Task: Set up a custom toolbar layout with specific tools for a specialized workflow.
Action: Mouse moved to (92, 27)
Screenshot: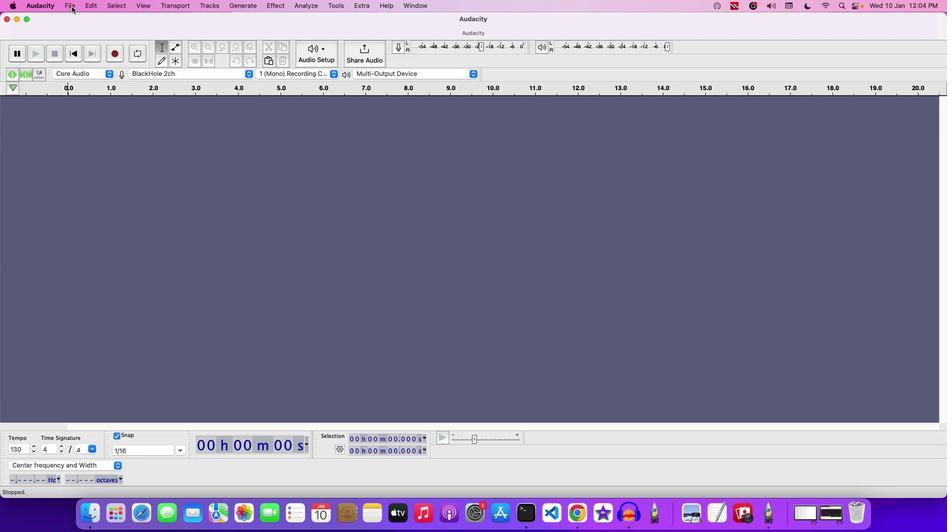 
Action: Mouse pressed left at (92, 27)
Screenshot: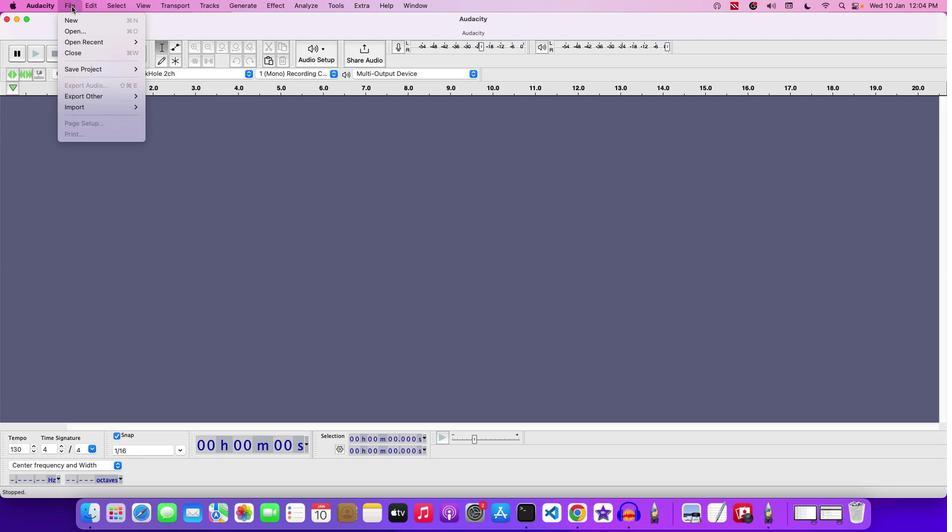 
Action: Mouse moved to (101, 51)
Screenshot: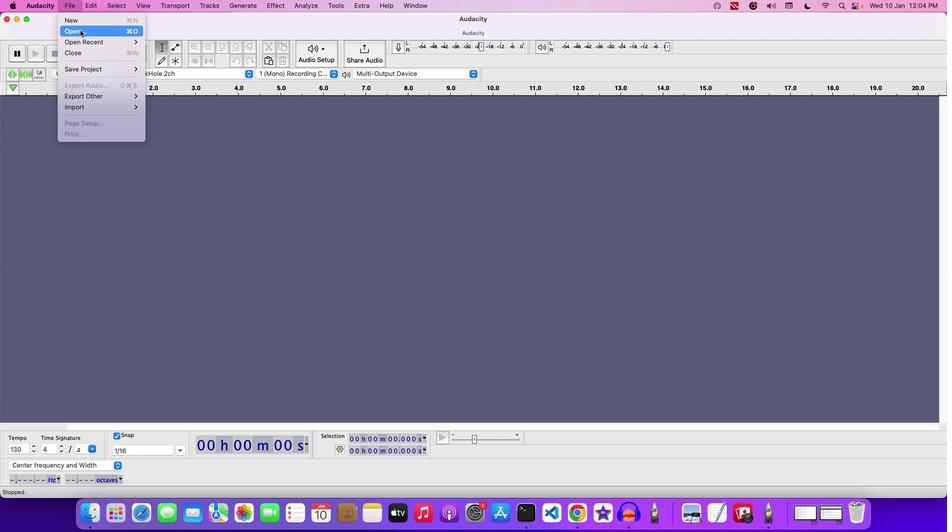 
Action: Mouse pressed left at (101, 51)
Screenshot: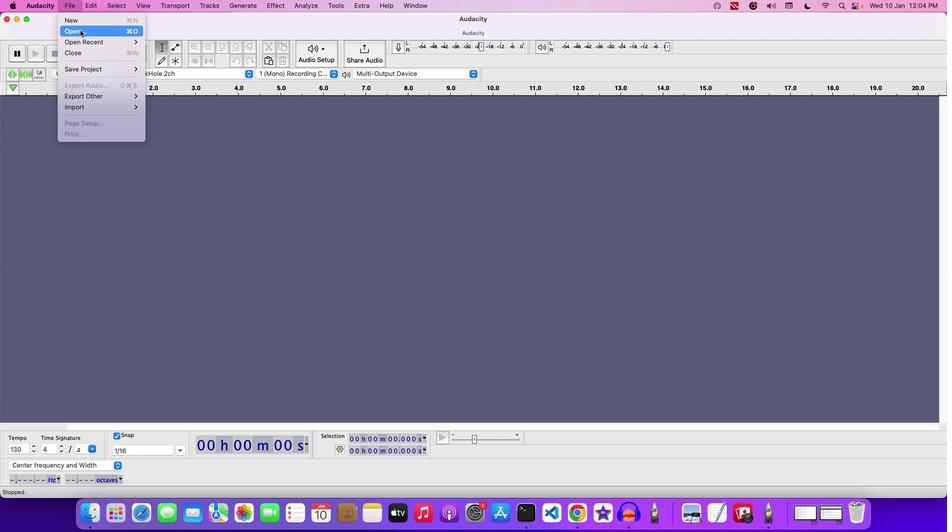 
Action: Mouse moved to (518, 133)
Screenshot: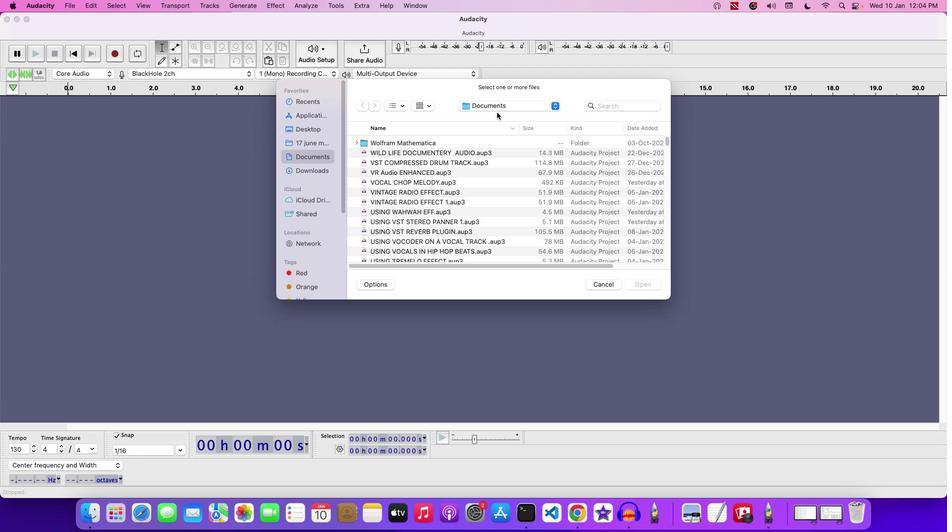 
Action: Mouse pressed left at (518, 133)
Screenshot: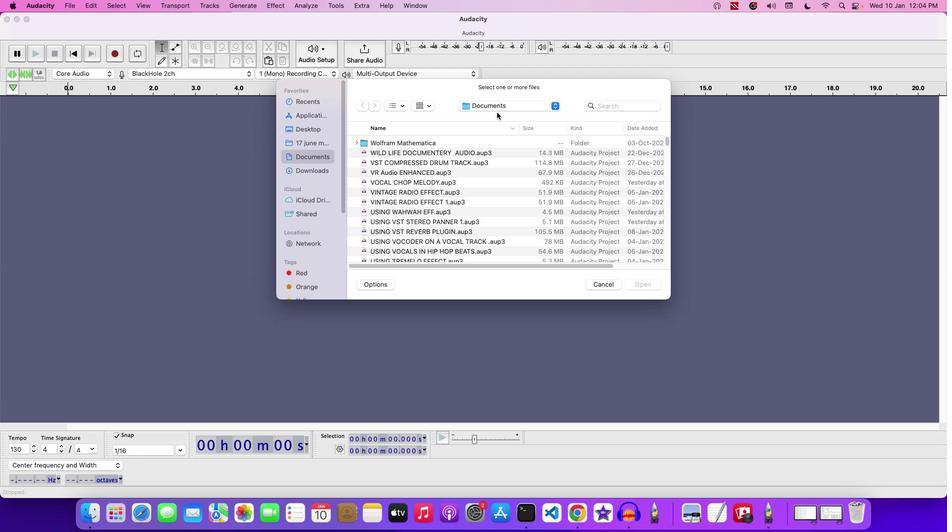 
Action: Mouse moved to (523, 128)
Screenshot: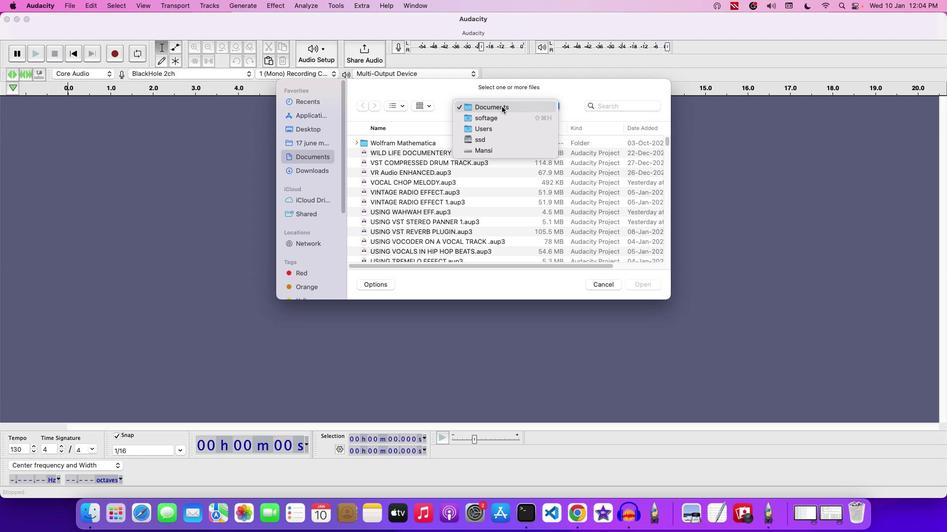 
Action: Mouse pressed left at (523, 128)
Screenshot: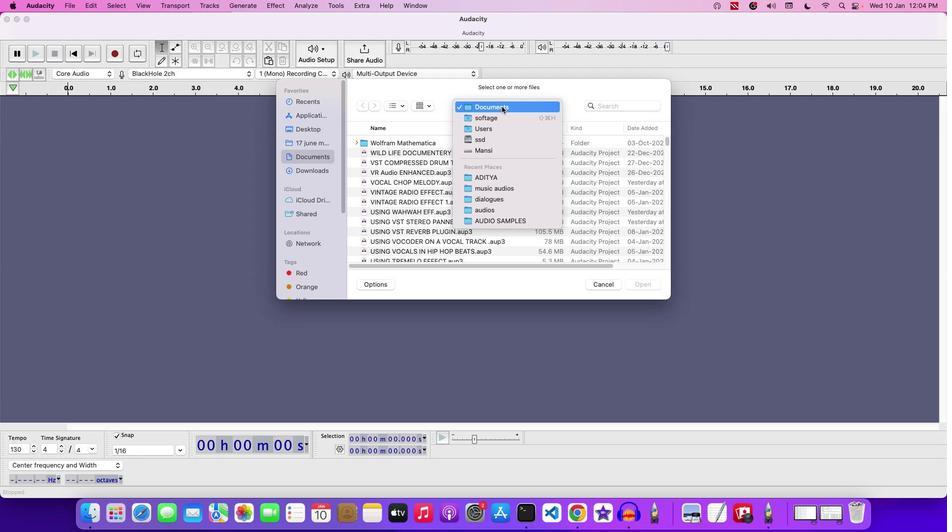 
Action: Mouse moved to (520, 213)
Screenshot: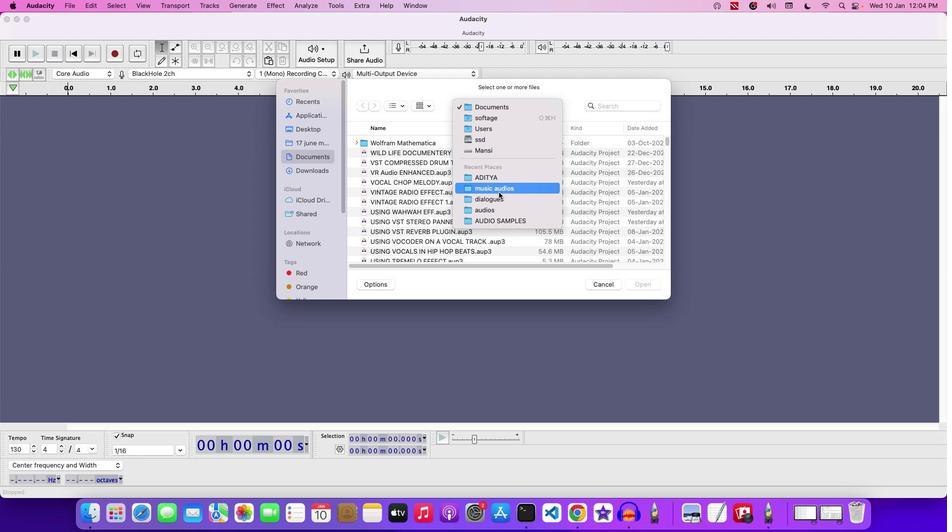 
Action: Mouse pressed left at (520, 213)
Screenshot: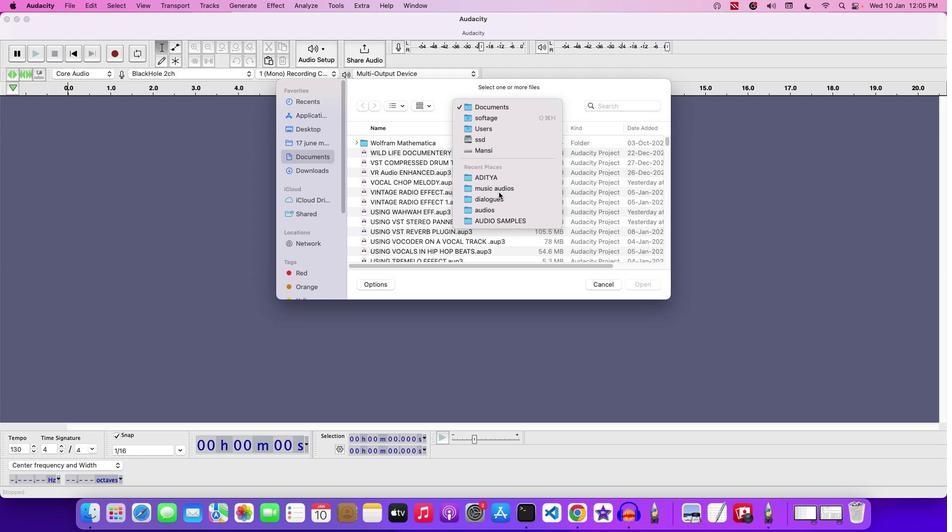 
Action: Mouse moved to (454, 172)
Screenshot: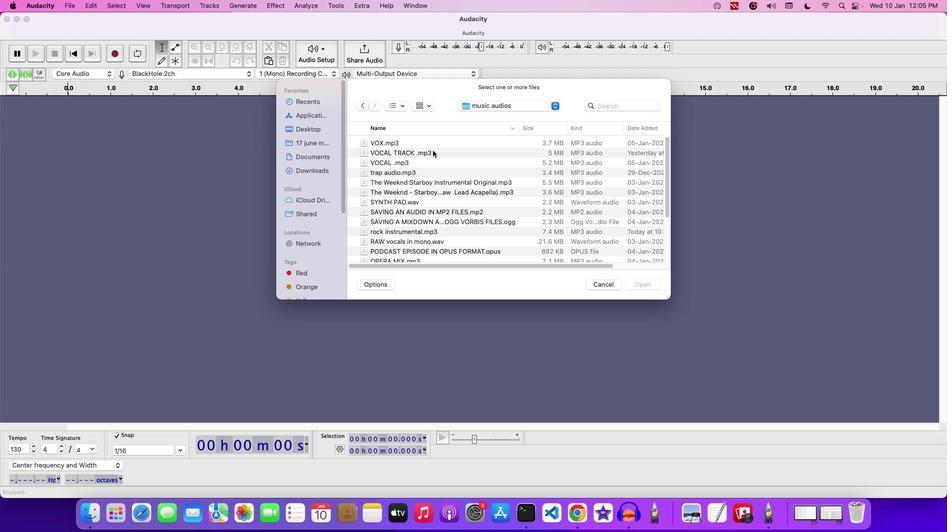 
Action: Mouse pressed left at (454, 172)
Screenshot: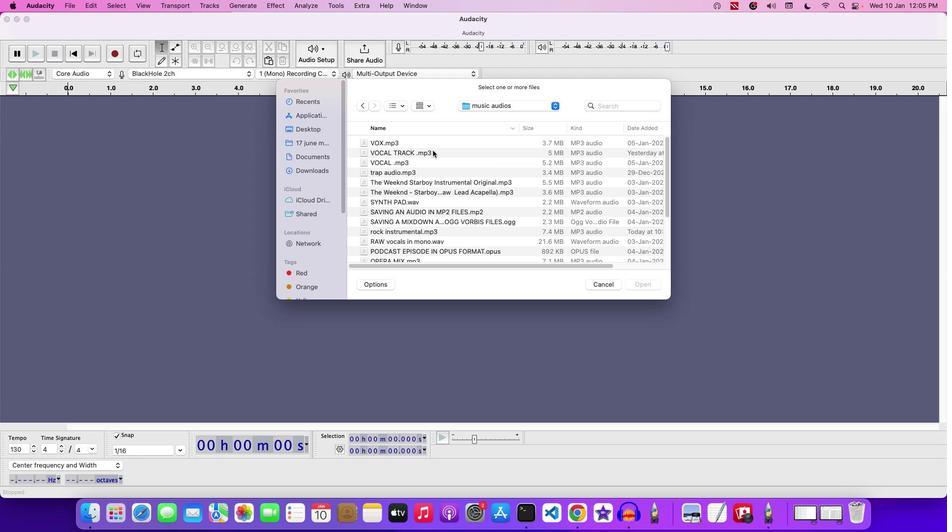 
Action: Mouse moved to (432, 222)
Screenshot: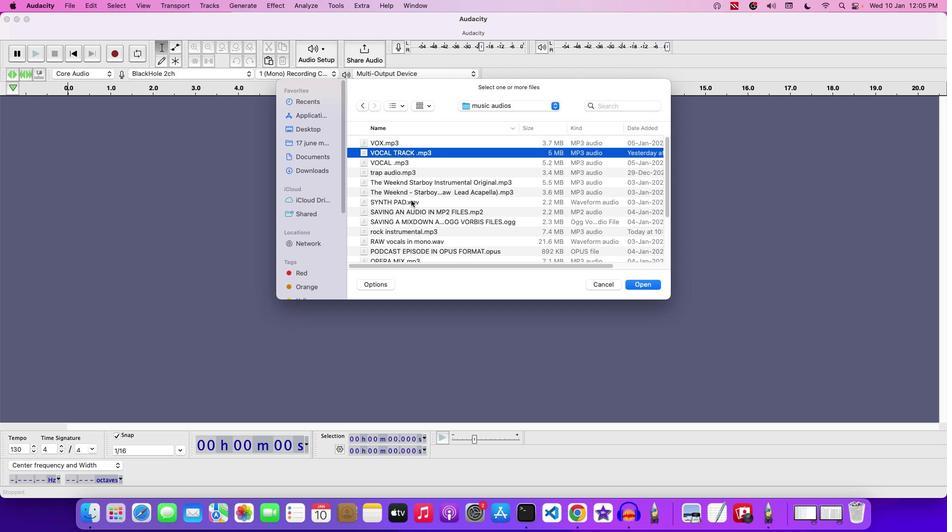 
Action: Mouse pressed left at (432, 222)
Screenshot: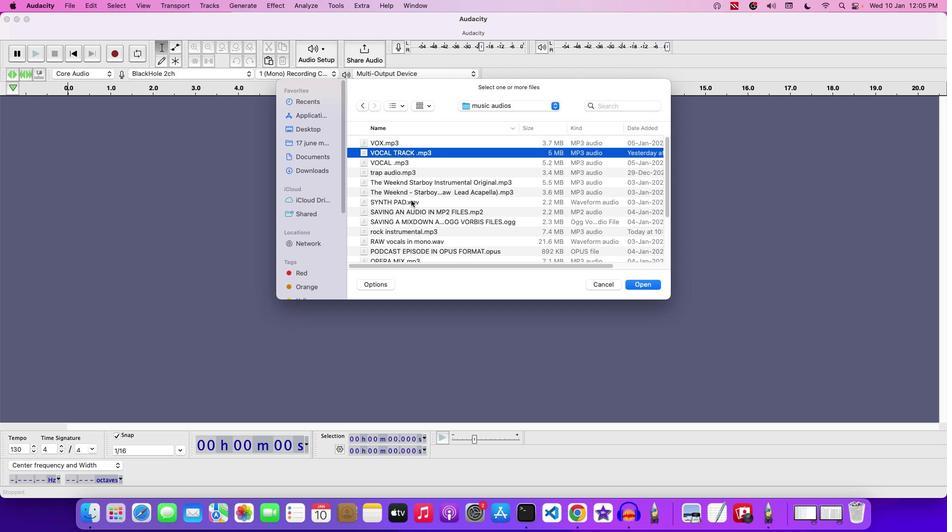 
Action: Mouse moved to (432, 222)
Screenshot: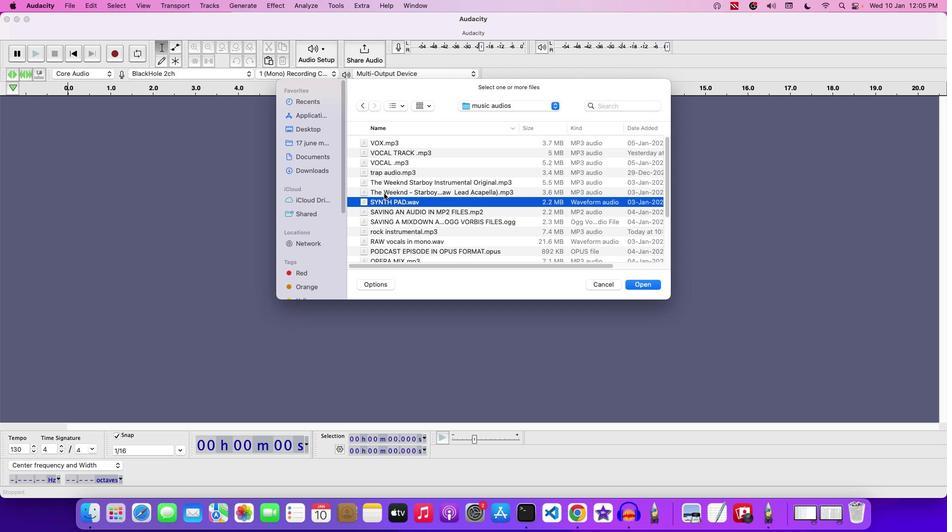 
Action: Mouse pressed left at (432, 222)
Screenshot: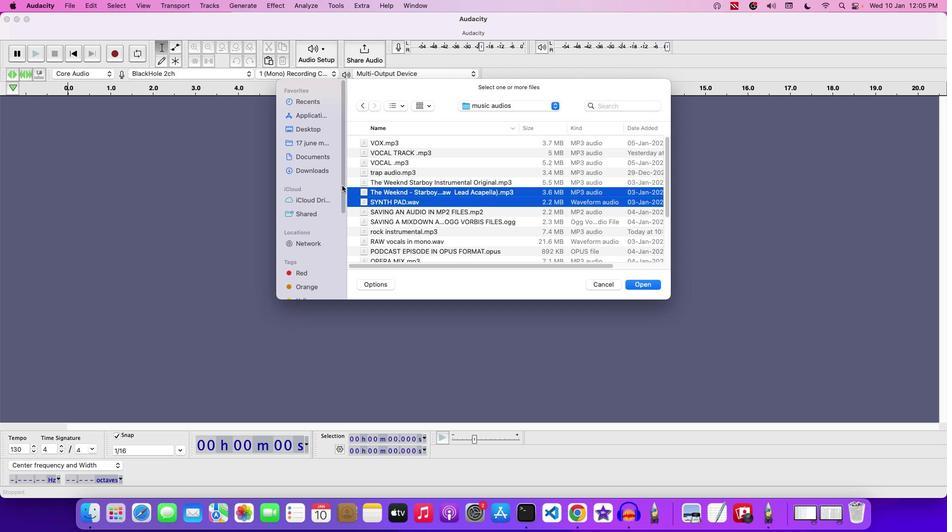 
Action: Mouse moved to (408, 226)
Screenshot: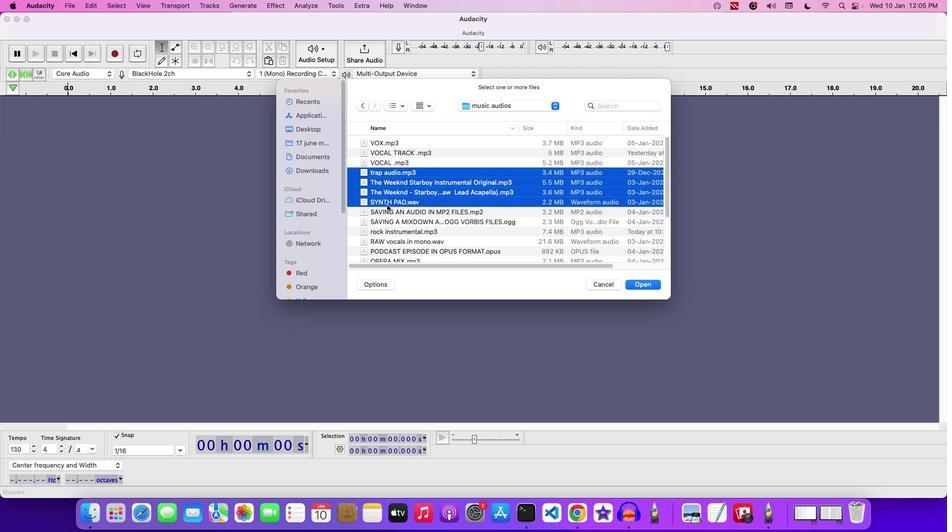 
Action: Mouse pressed left at (408, 226)
Screenshot: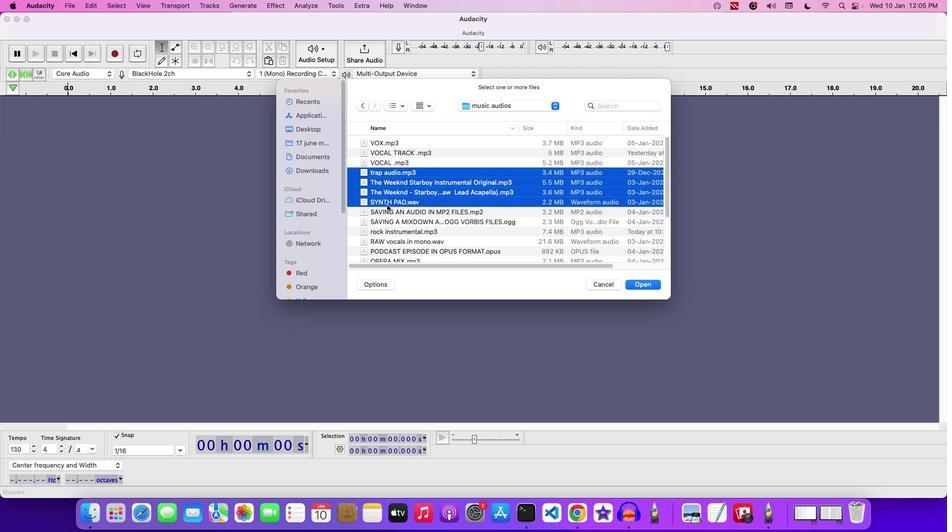
Action: Mouse moved to (425, 226)
Screenshot: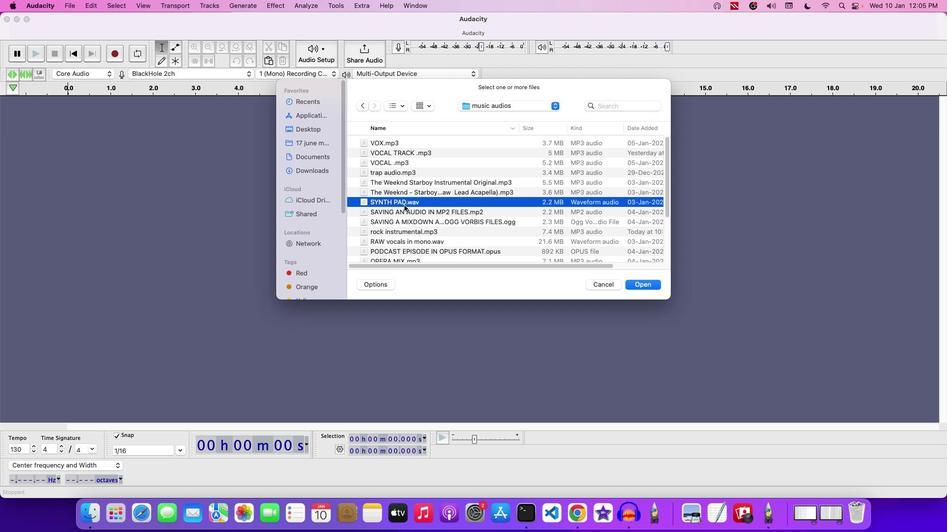 
Action: Mouse pressed left at (425, 226)
Screenshot: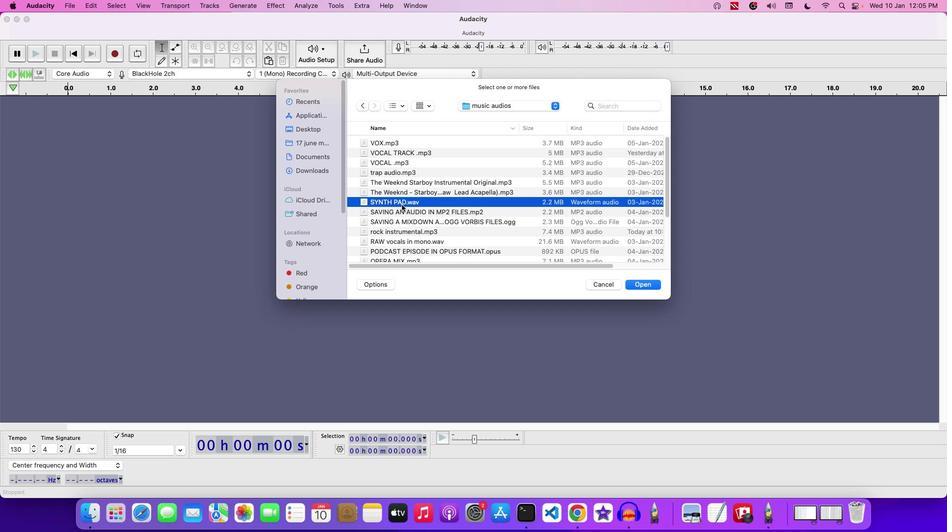 
Action: Mouse moved to (617, 308)
Screenshot: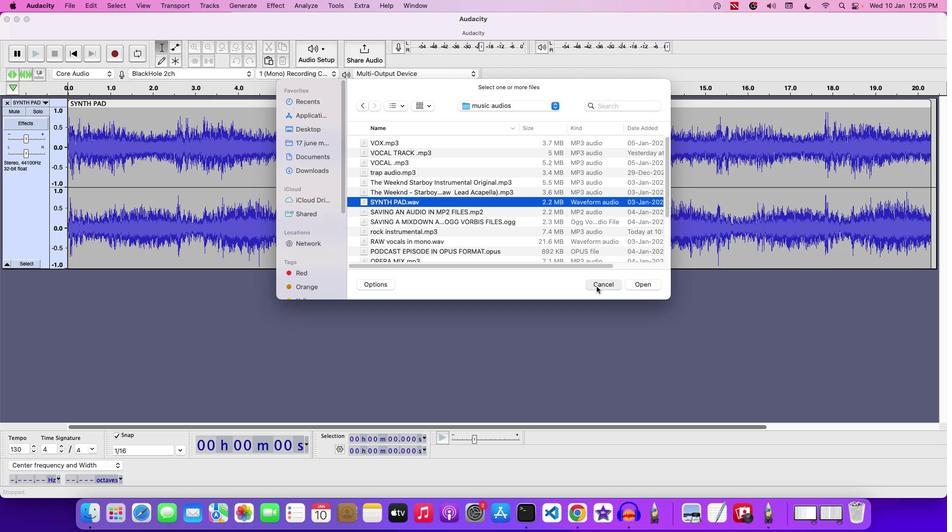 
Action: Mouse pressed left at (617, 308)
Screenshot: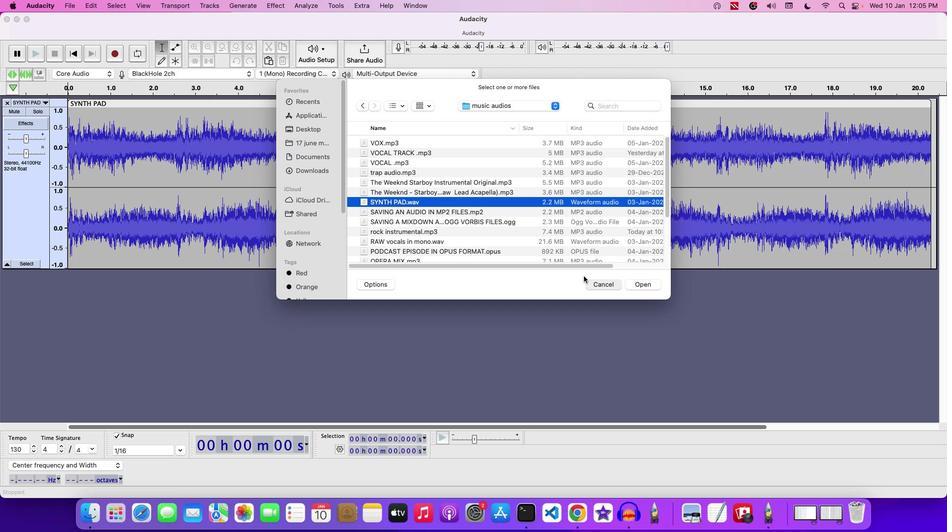 
Action: Mouse moved to (58, 76)
Screenshot: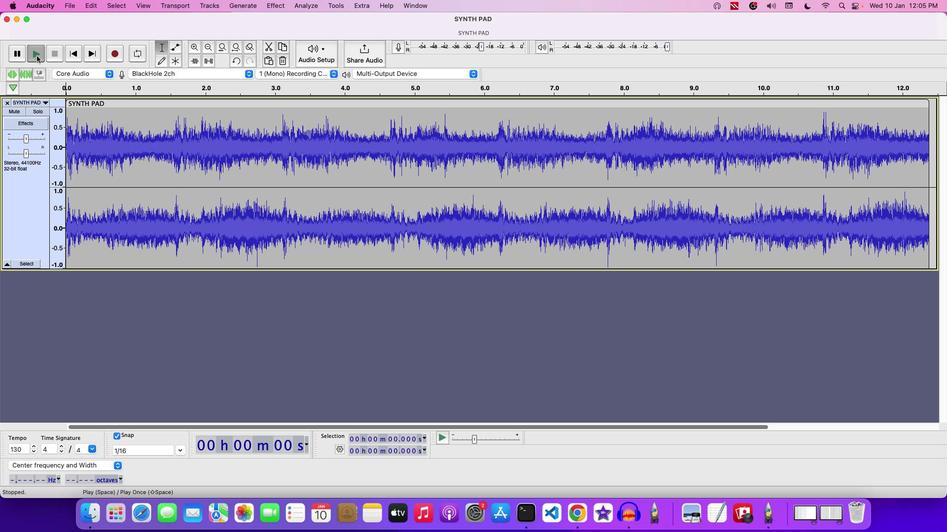 
Action: Mouse pressed left at (58, 76)
Screenshot: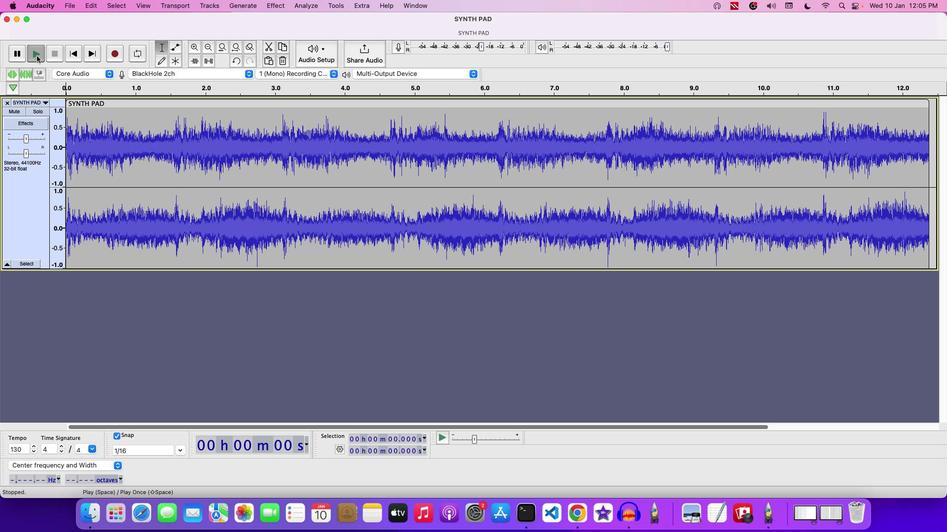 
Action: Mouse moved to (47, 160)
Screenshot: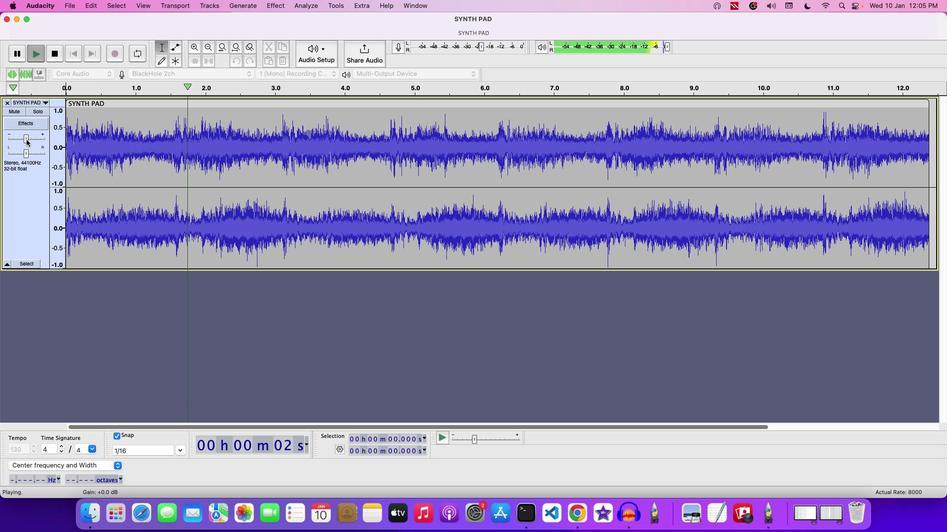 
Action: Mouse pressed left at (47, 160)
Screenshot: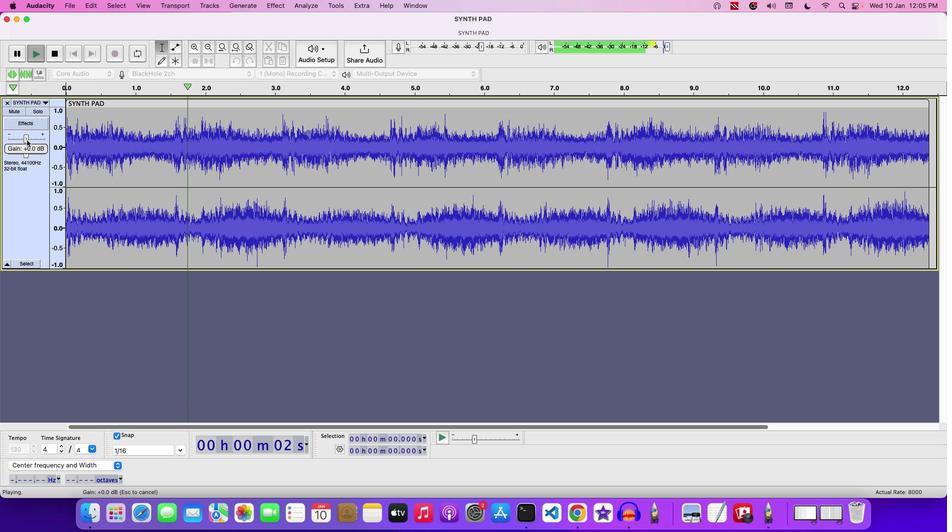 
Action: Mouse moved to (37, 75)
Screenshot: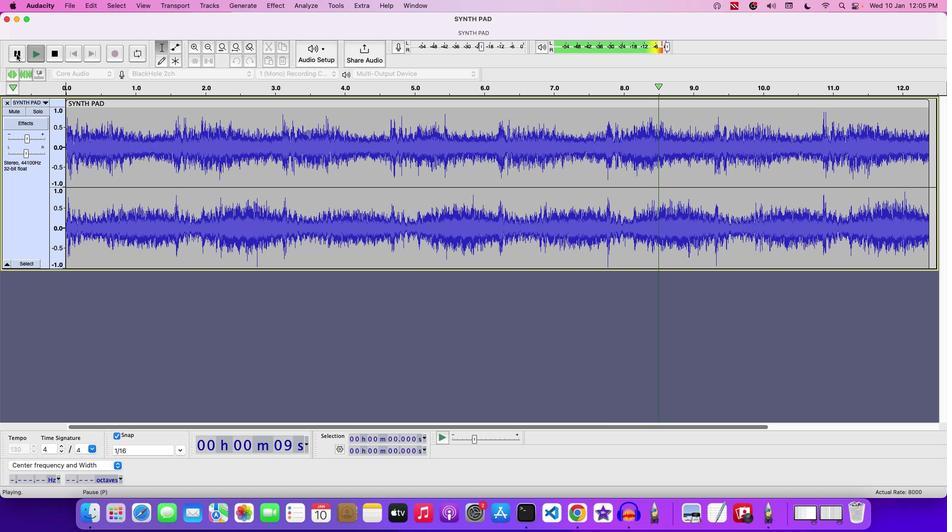 
Action: Mouse pressed left at (37, 75)
Screenshot: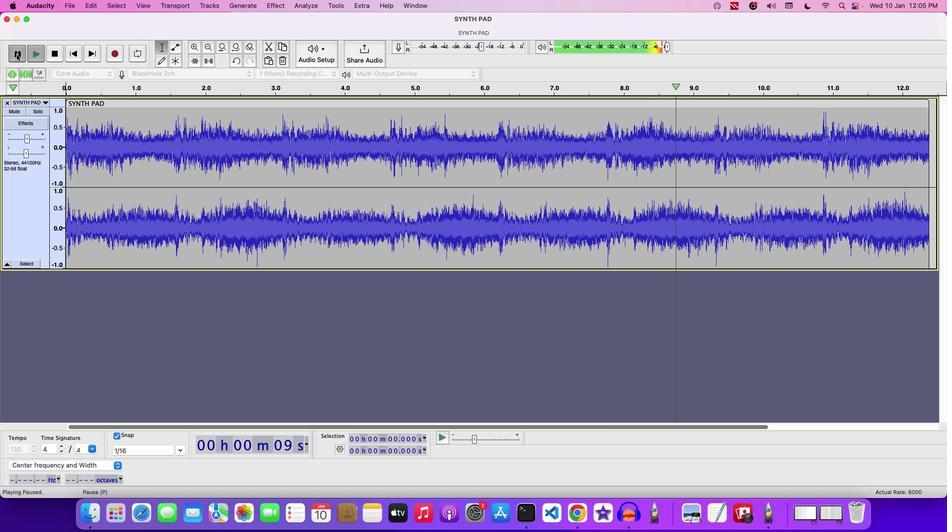 
Action: Mouse moved to (222, 52)
Screenshot: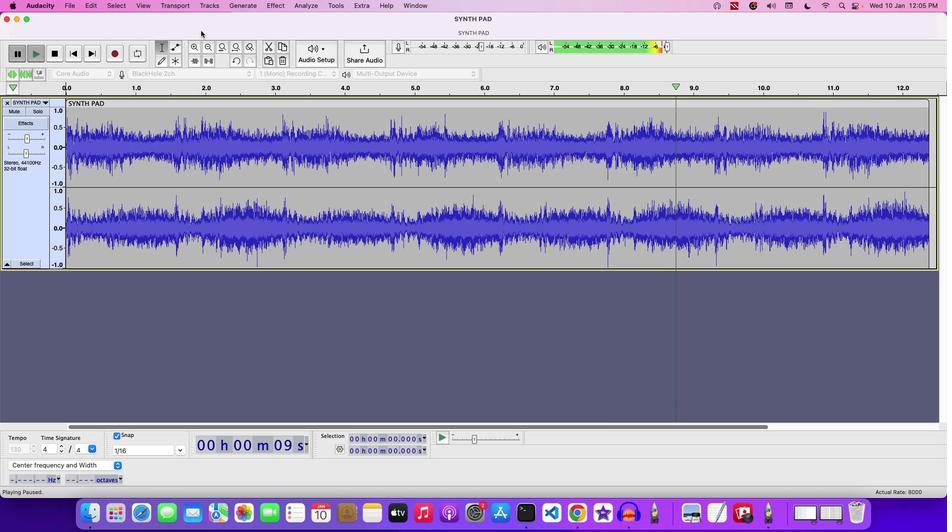 
Action: Mouse pressed left at (222, 52)
Screenshot: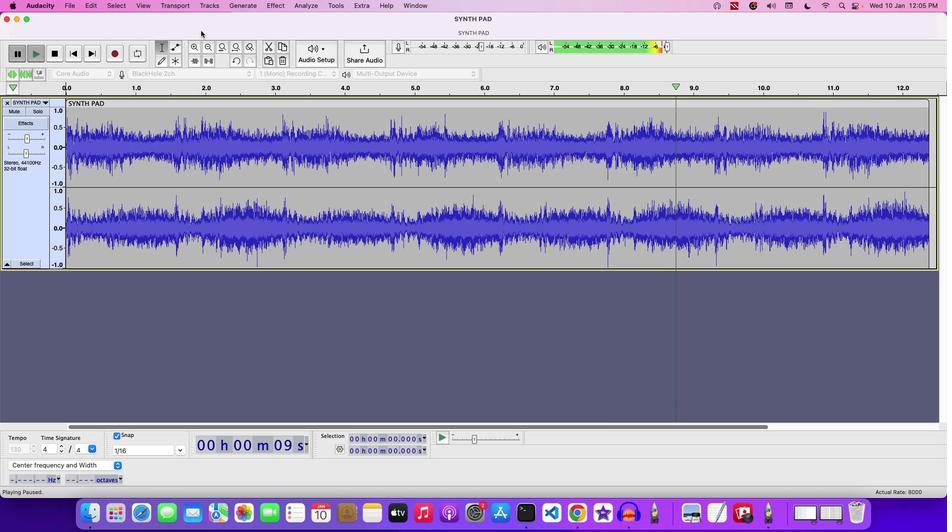 
Action: Mouse moved to (161, 30)
Screenshot: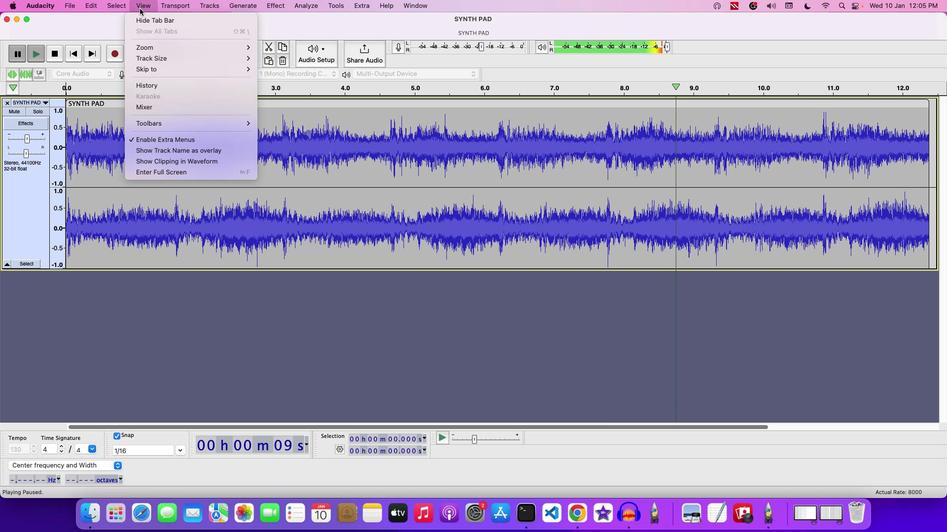 
Action: Mouse pressed left at (161, 30)
Screenshot: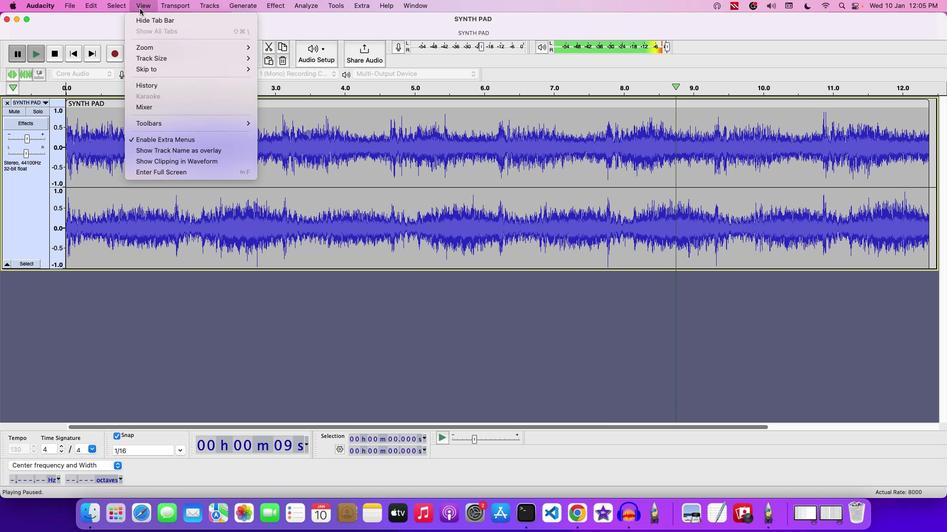 
Action: Mouse moved to (322, 227)
Screenshot: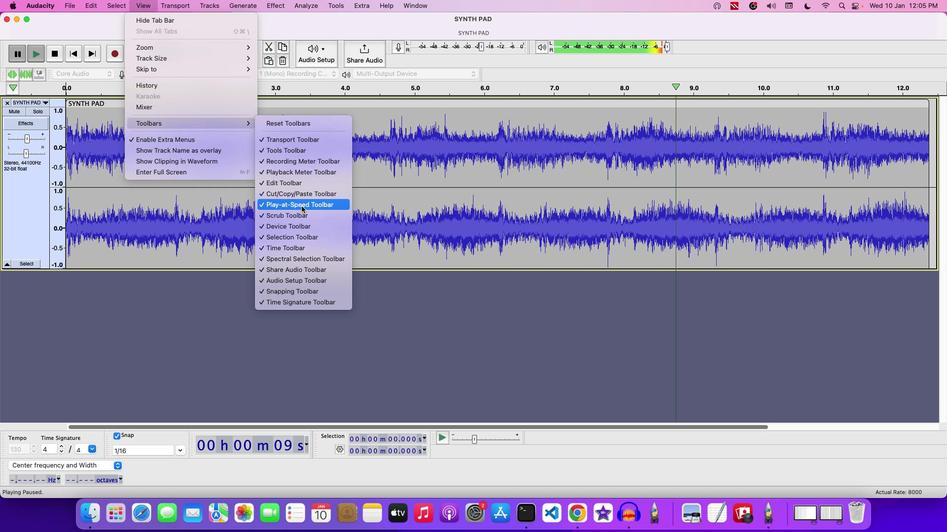 
Action: Mouse pressed left at (322, 227)
Screenshot: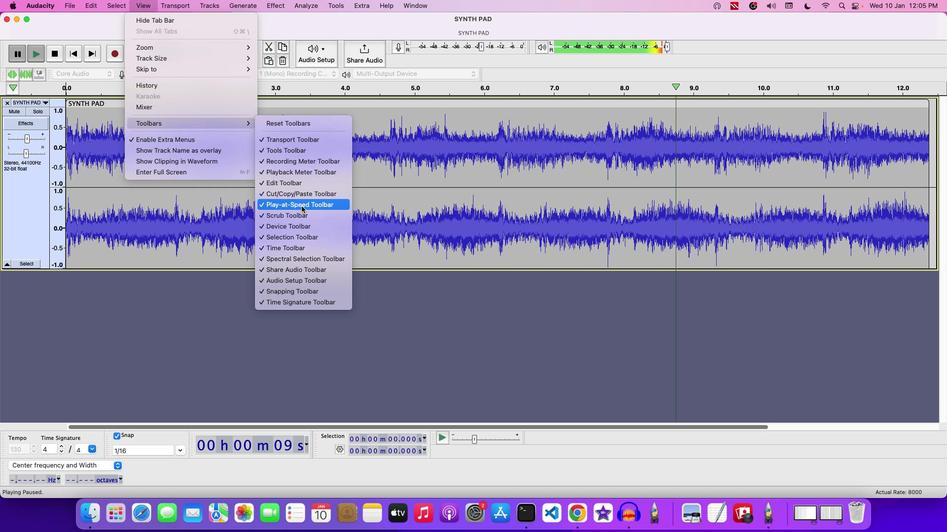 
Action: Mouse moved to (311, 76)
Screenshot: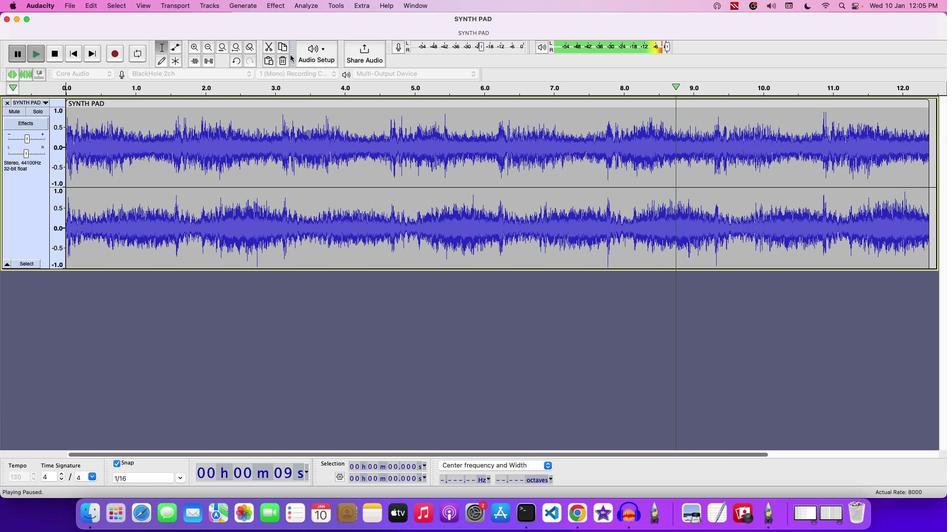 
Action: Mouse pressed left at (311, 76)
Screenshot: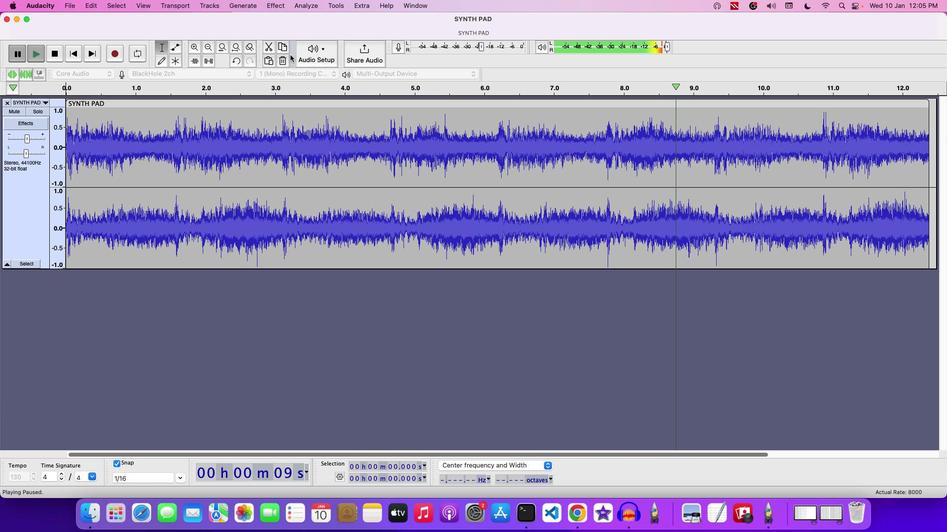 
Action: Mouse moved to (312, 78)
Screenshot: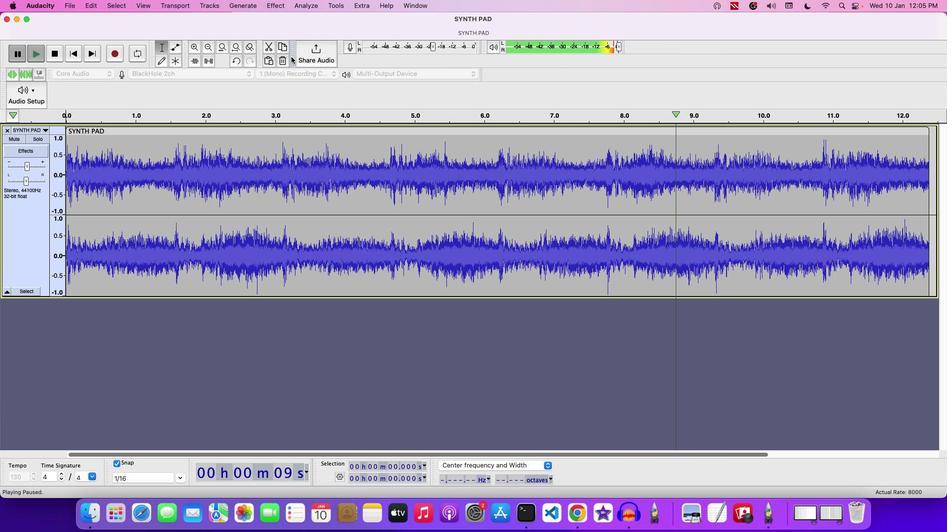
Action: Mouse pressed left at (312, 78)
Screenshot: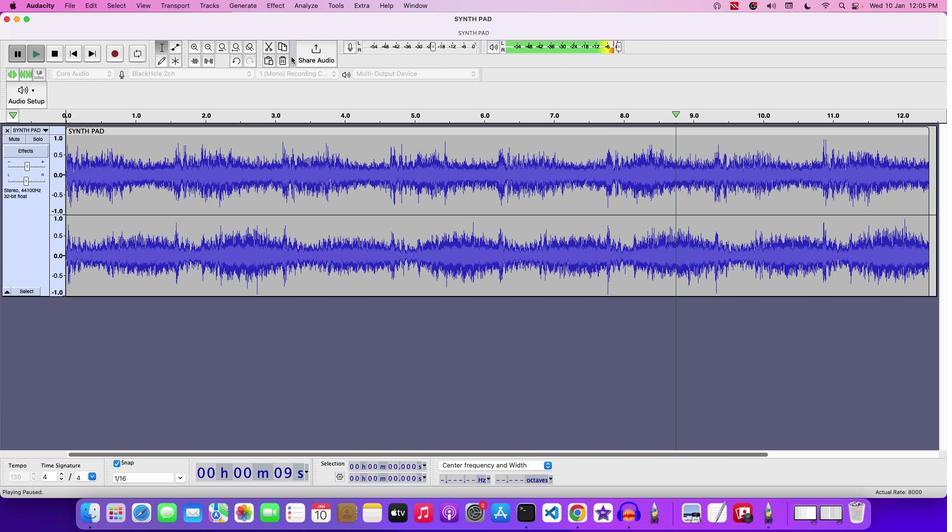 
Action: Mouse moved to (281, 74)
Screenshot: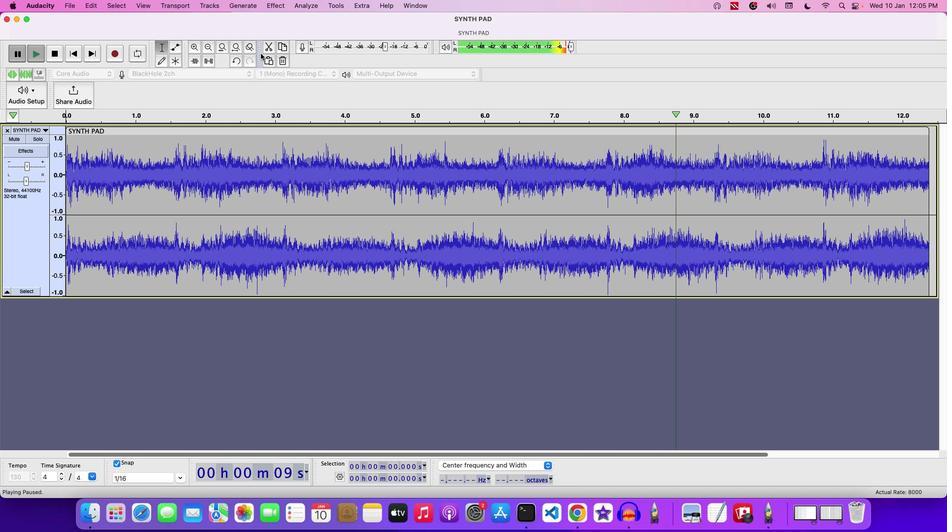 
Action: Mouse pressed left at (281, 74)
Screenshot: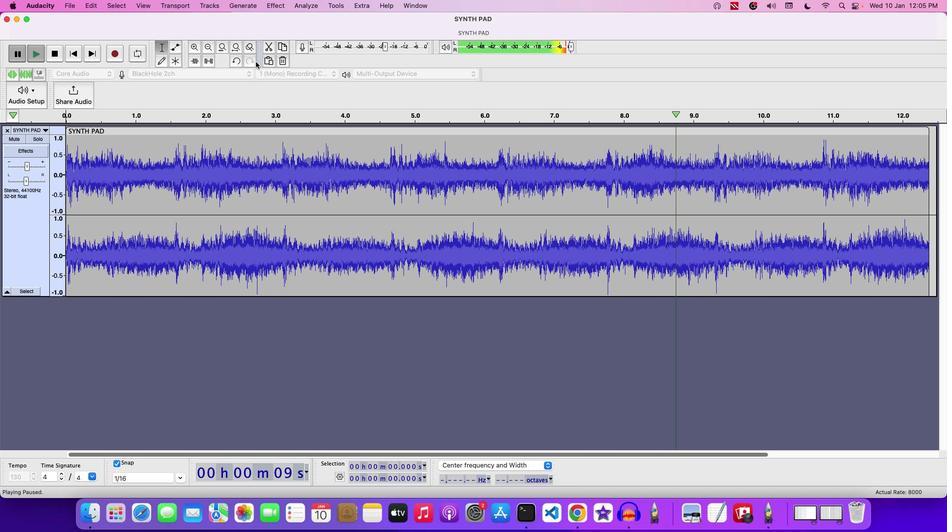 
Action: Mouse moved to (278, 66)
Screenshot: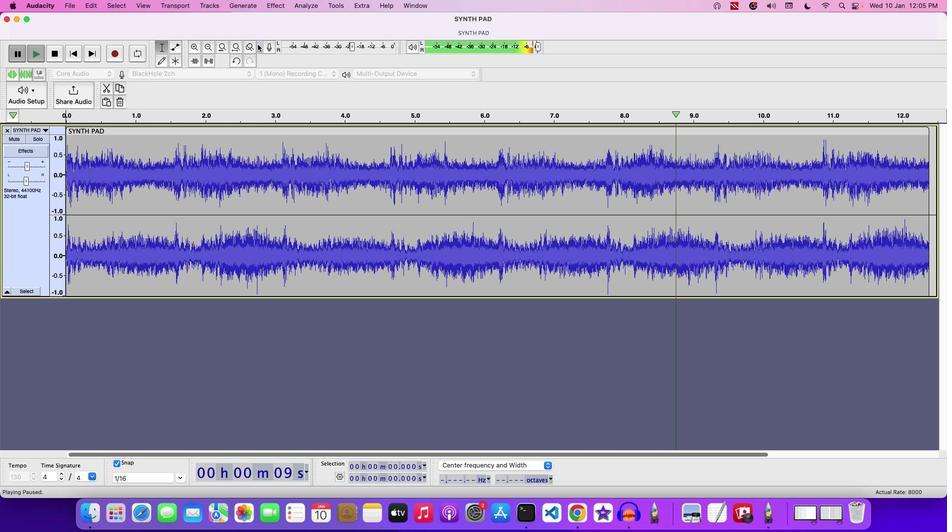
Action: Mouse pressed left at (278, 66)
Screenshot: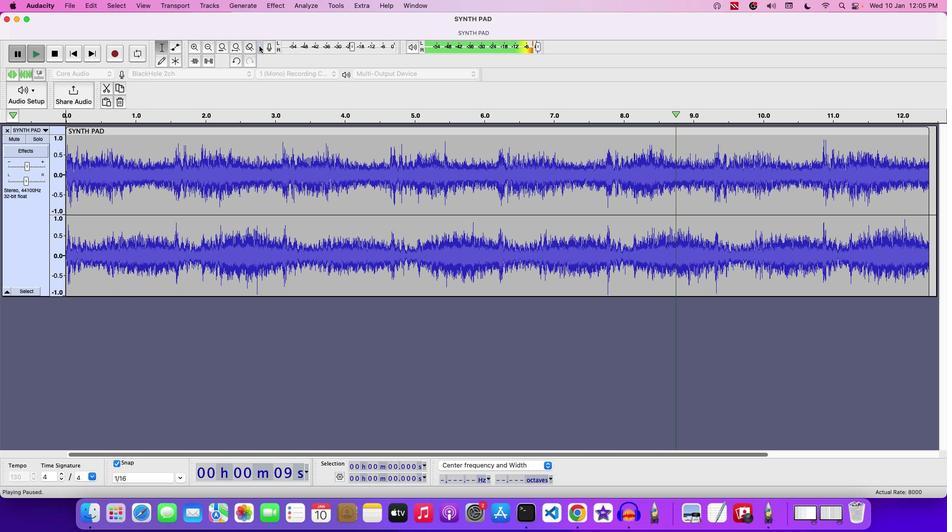 
Action: Mouse moved to (206, 69)
Screenshot: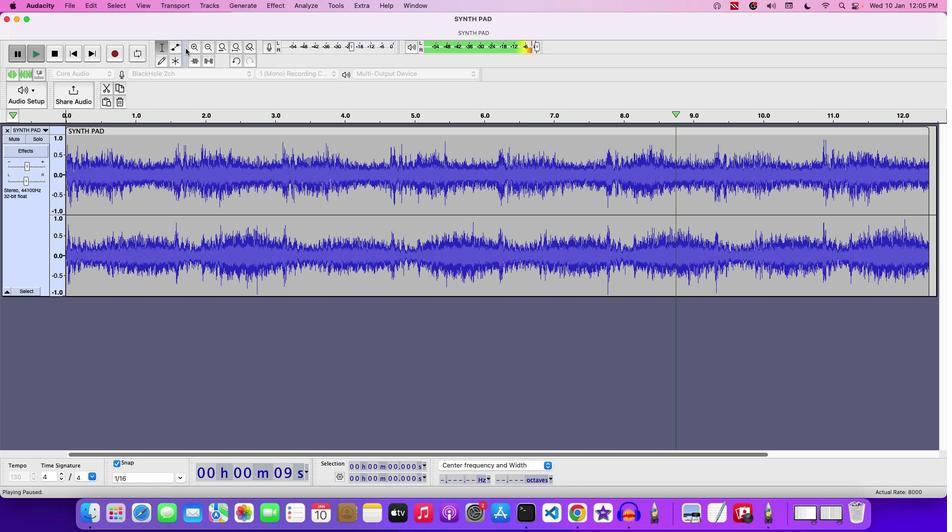 
Action: Mouse pressed left at (206, 69)
Screenshot: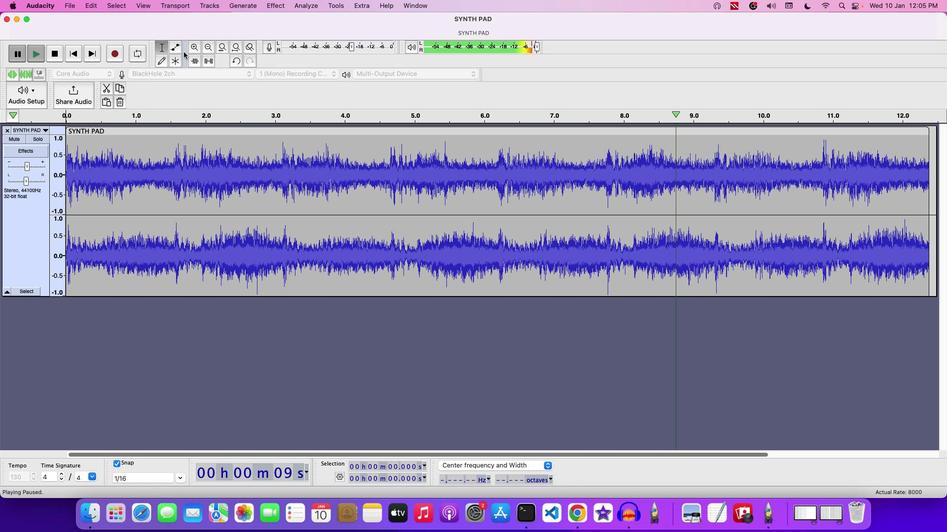 
Action: Mouse moved to (171, 67)
Screenshot: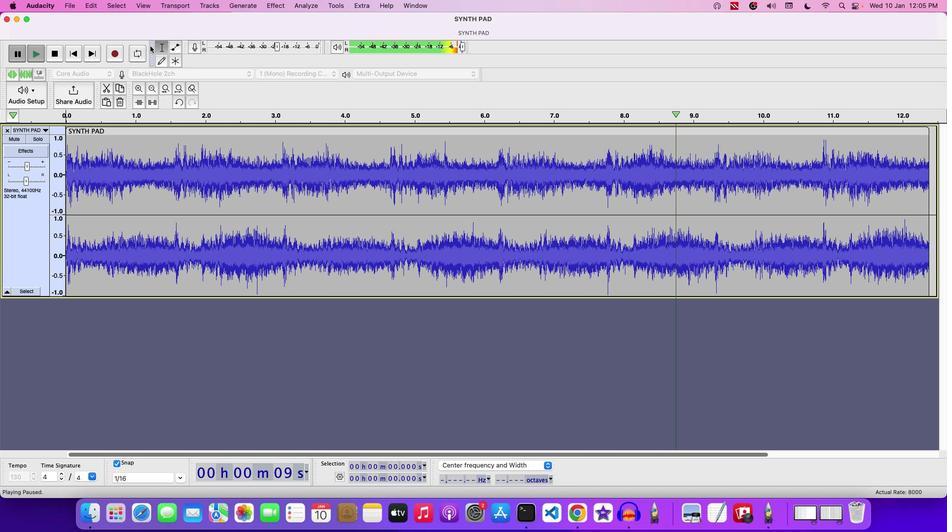 
Action: Mouse pressed left at (171, 67)
Screenshot: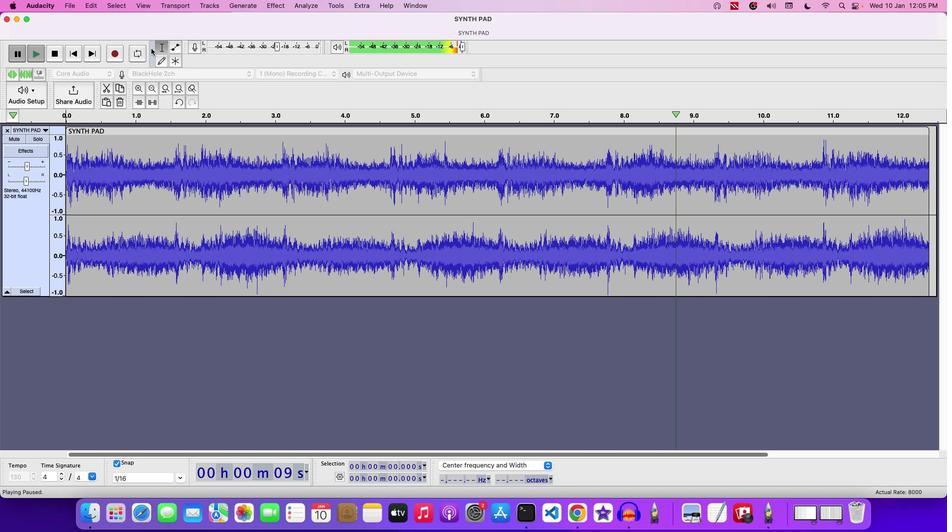 
Action: Mouse moved to (97, 21)
Screenshot: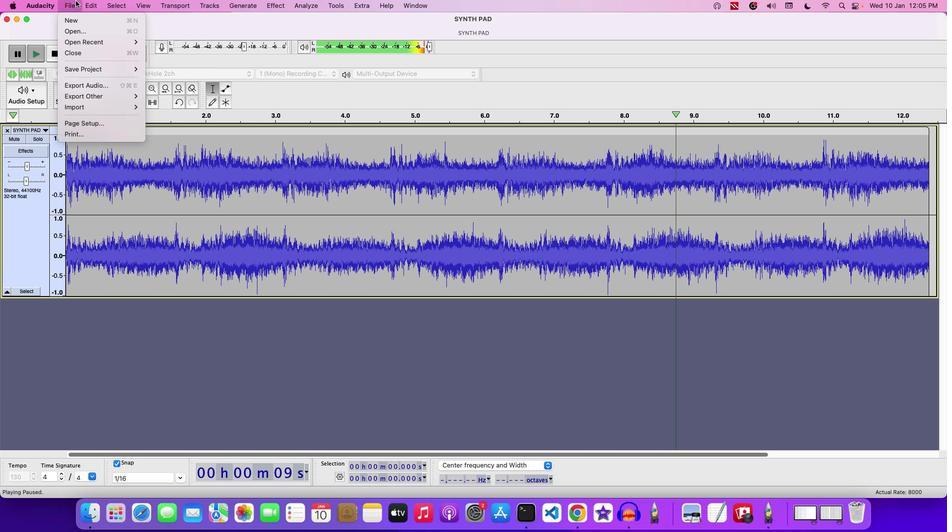 
Action: Mouse pressed left at (97, 21)
Screenshot: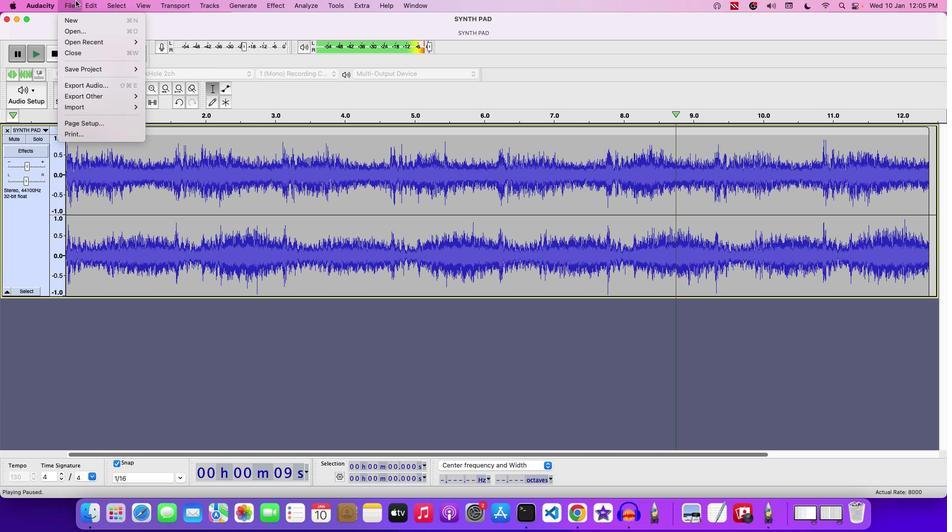 
Action: Mouse moved to (119, 89)
Screenshot: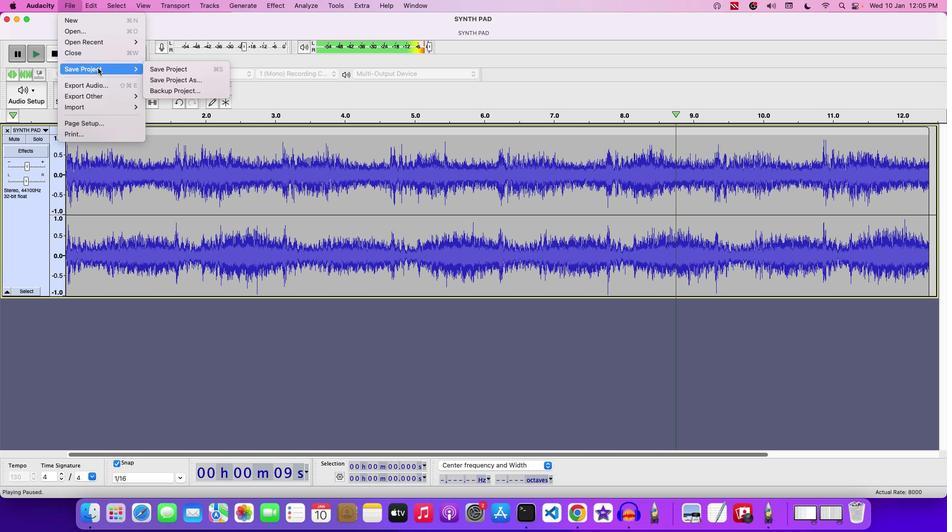 
Action: Mouse pressed left at (119, 89)
Screenshot: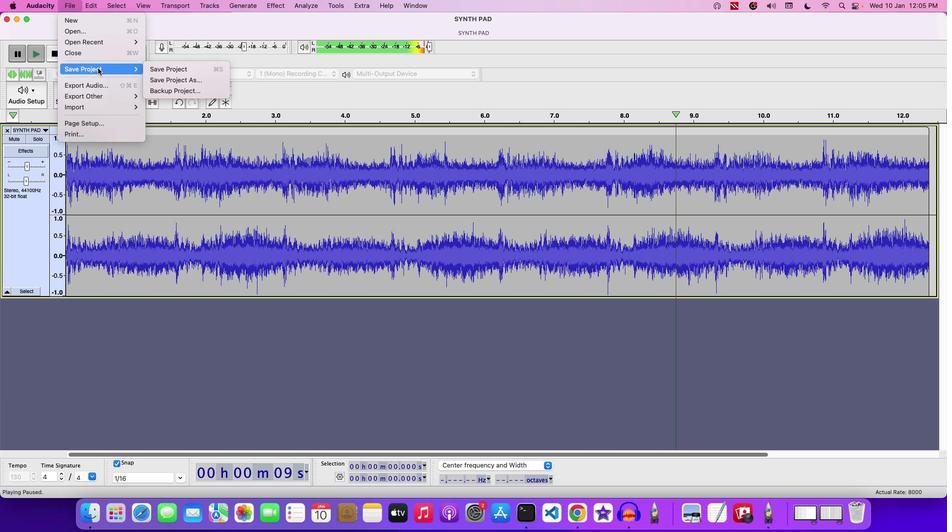 
Action: Mouse moved to (199, 90)
Screenshot: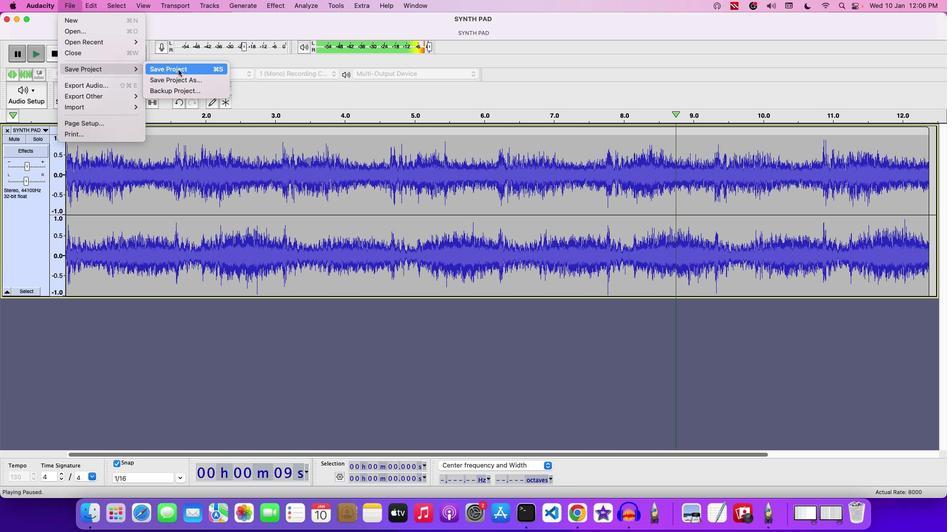 
Action: Mouse pressed left at (199, 90)
Screenshot: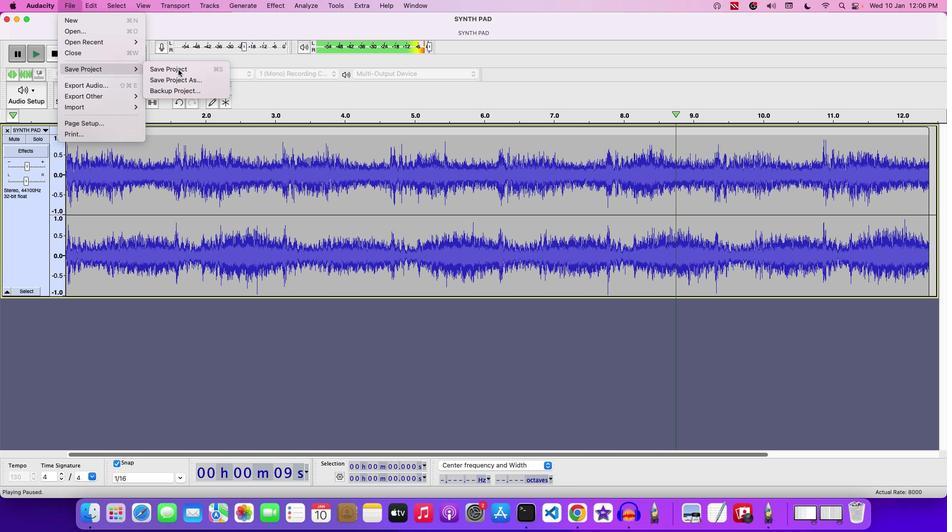 
Action: Mouse moved to (468, 169)
Screenshot: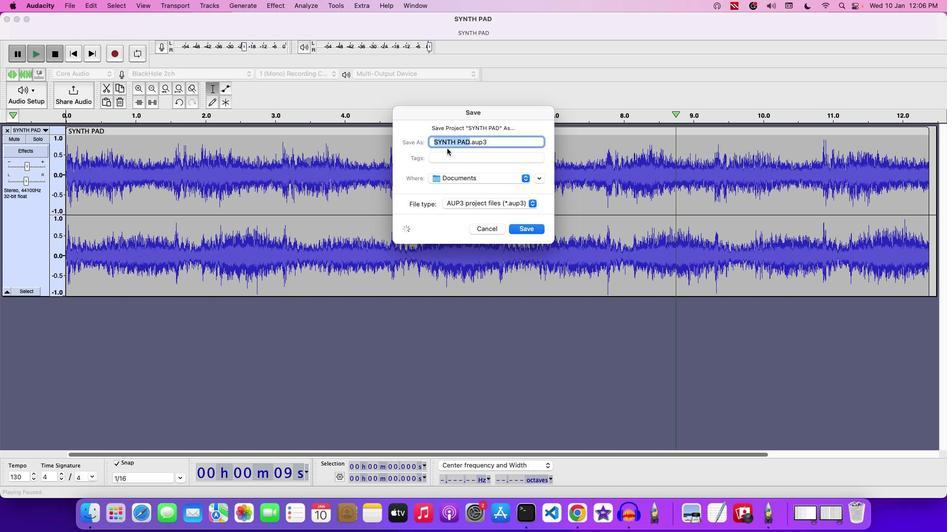 
Action: Key pressed Key.backspace'S''E''T''I''I''N'Key.backspaceKey.backspaceKey.backspaceKey.space'U''P'Key.space'C''U''S''T''O''M'Key.space'T''O''O''L''B''A''R'Key.space'L''A''Y''O''U''T'Key.space
Screenshot: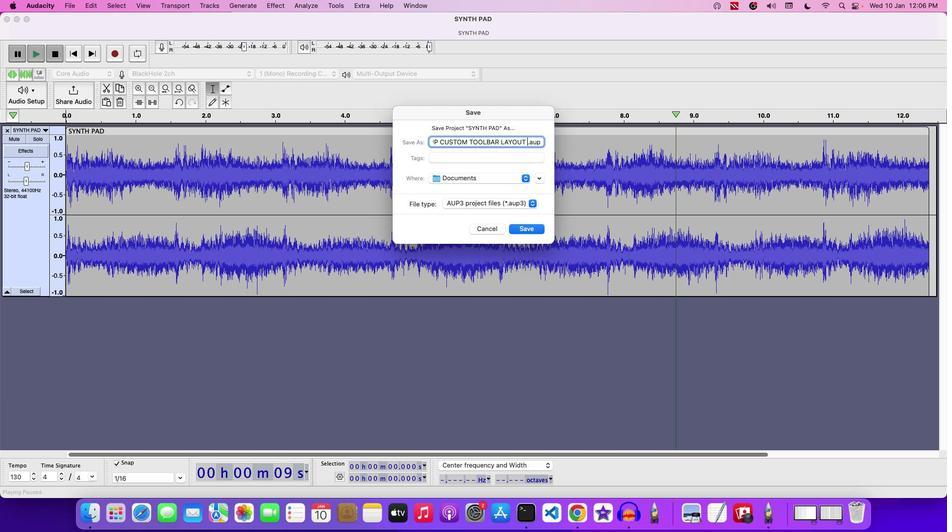
Action: Mouse moved to (467, 169)
Screenshot: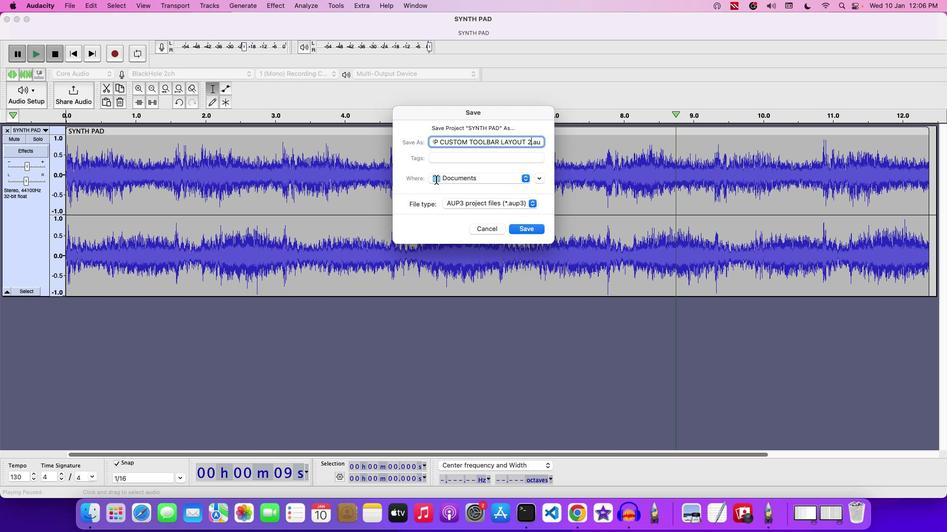 
Action: Key pressed '2'
Screenshot: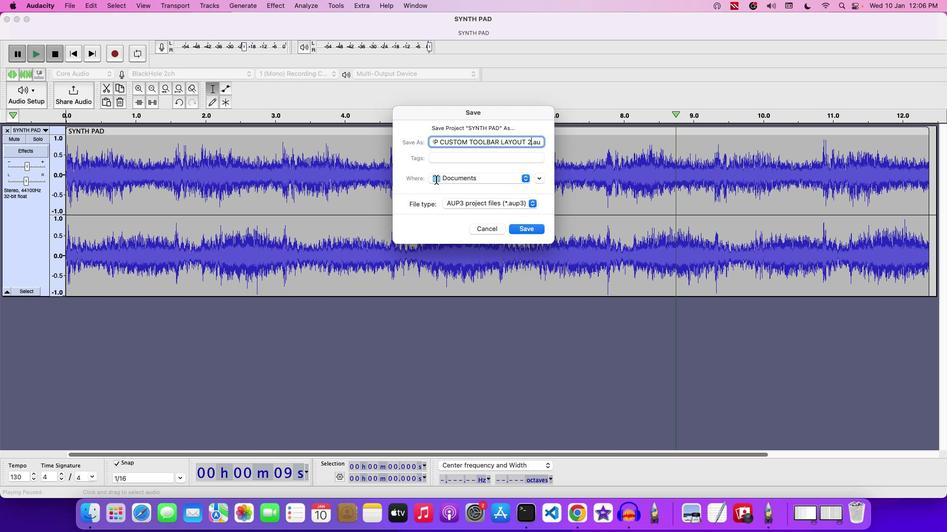 
Action: Mouse moved to (562, 253)
Screenshot: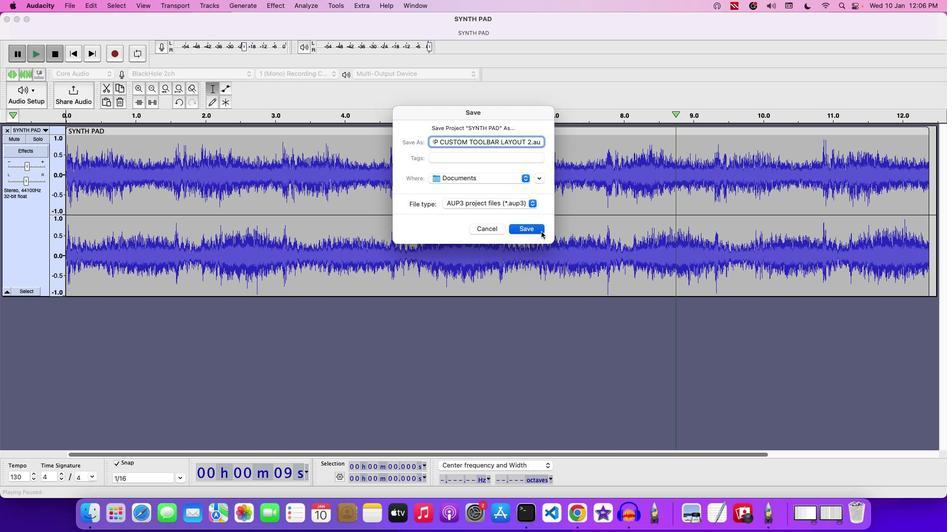 
Action: Mouse pressed left at (562, 253)
Screenshot: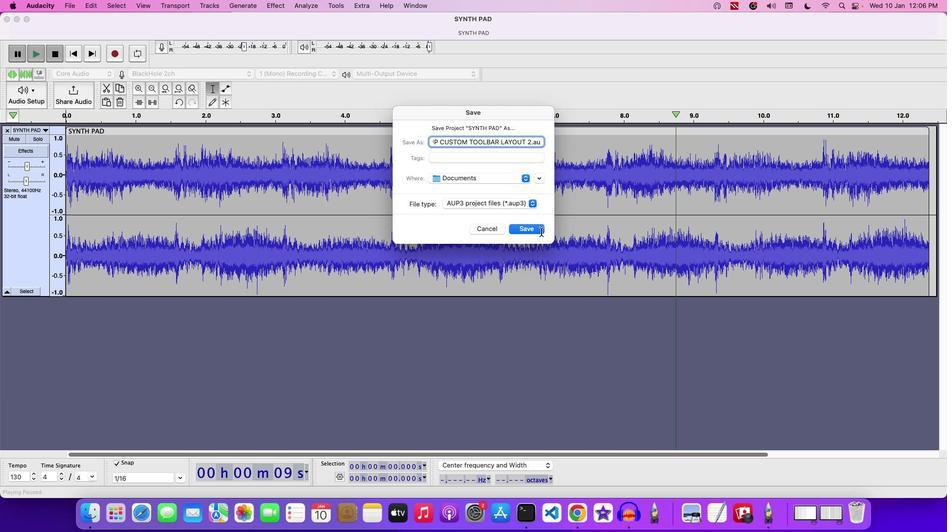 
